 Task: Create a new meeting in Outlook for June 26, 2023, from 8:00 AM to 8:30 AM.
Action: Mouse moved to (19, 75)
Screenshot: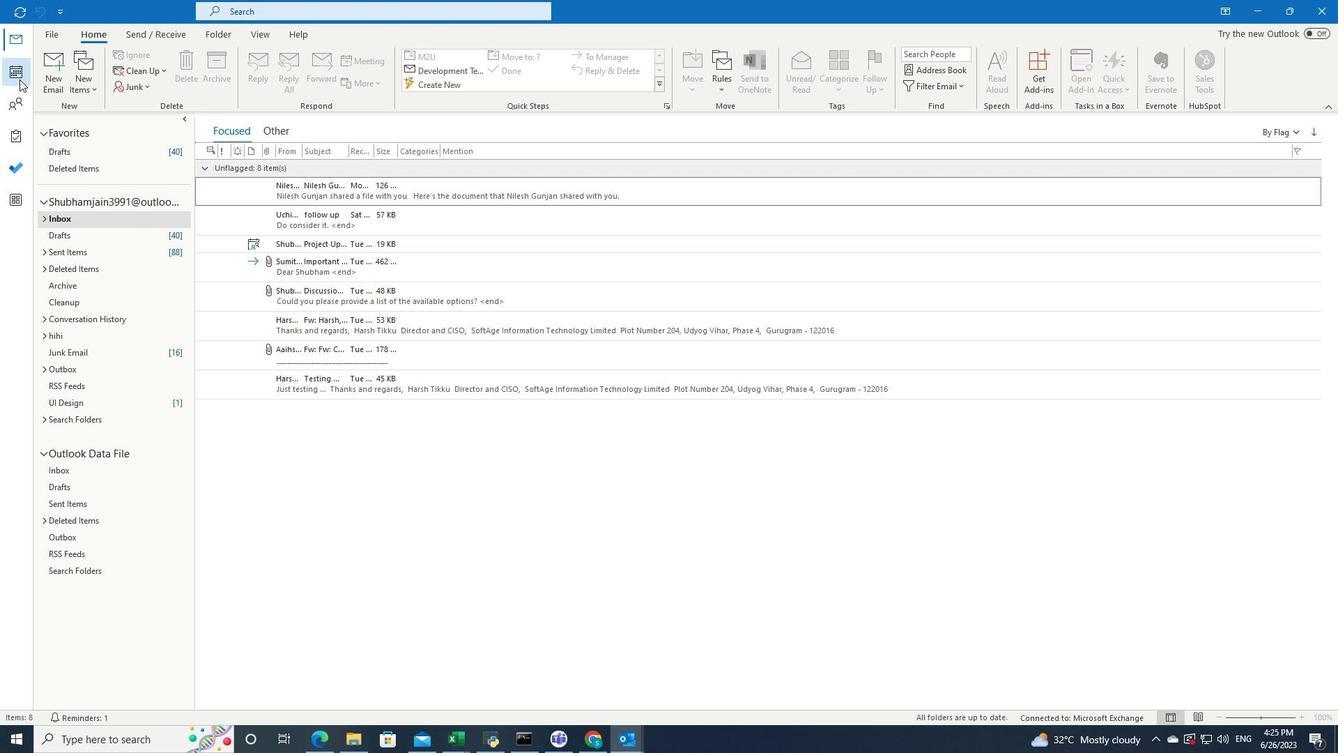 
Action: Mouse pressed left at (19, 75)
Screenshot: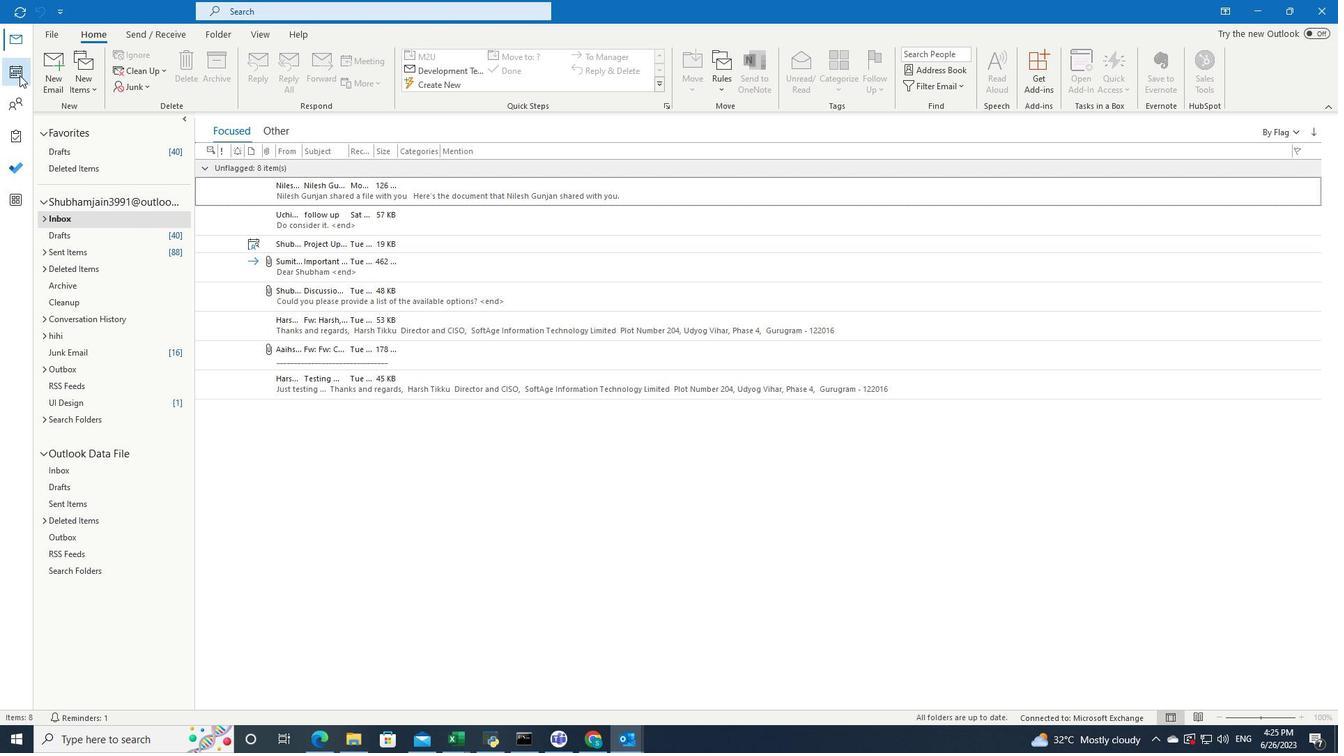 
Action: Mouse moved to (103, 71)
Screenshot: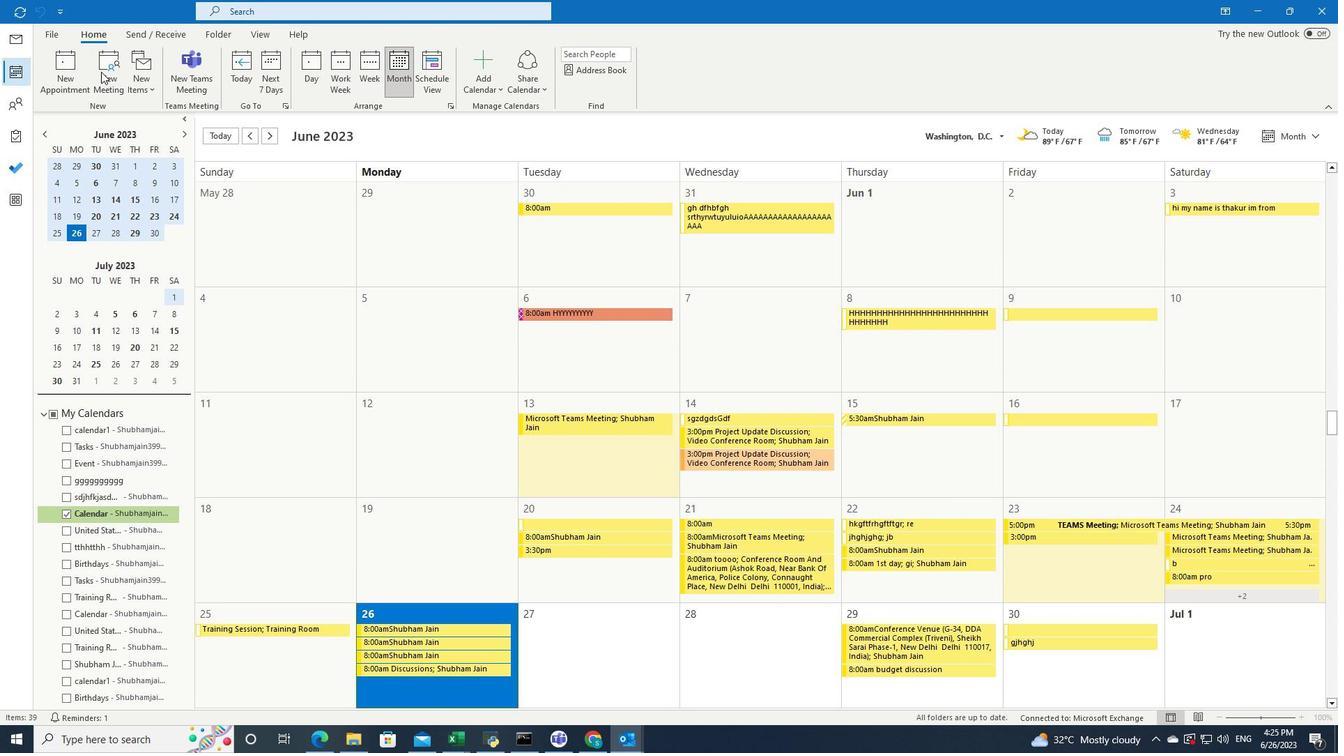 
Action: Mouse pressed left at (103, 71)
Screenshot: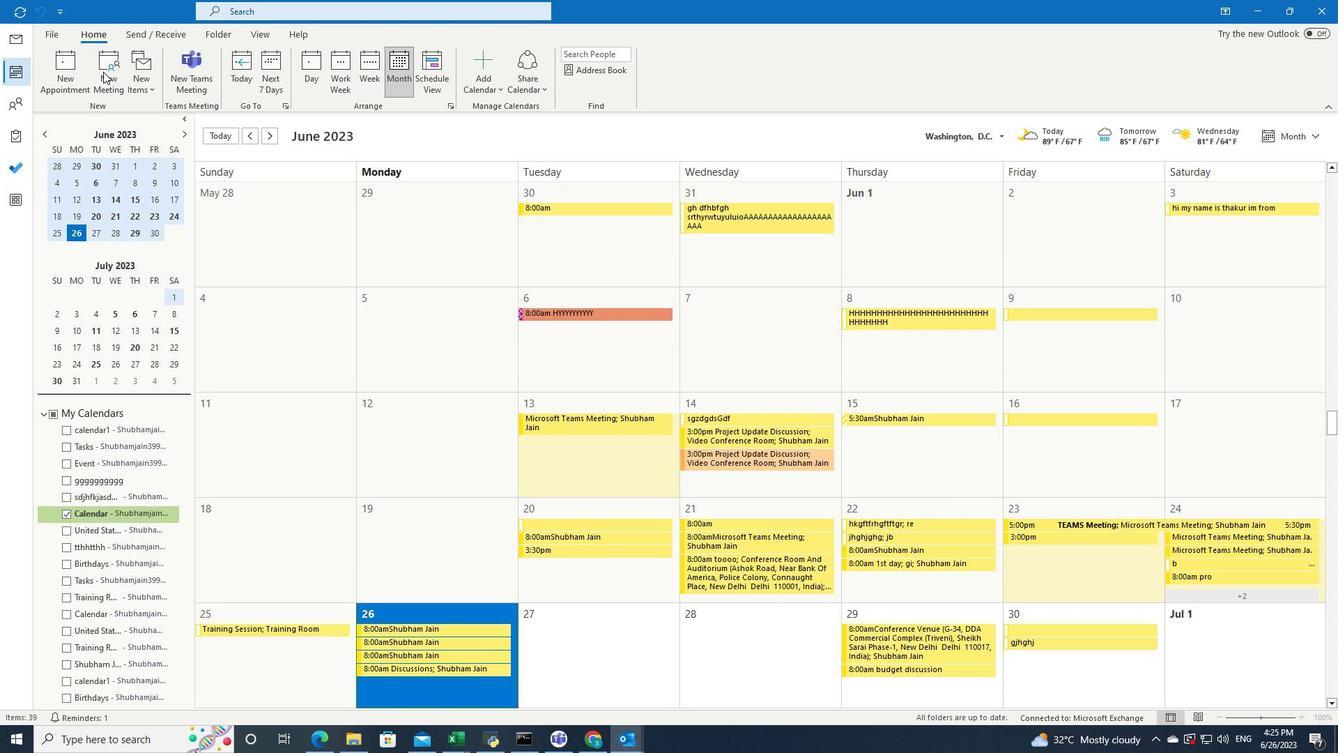 
Action: Mouse pressed left at (103, 71)
Screenshot: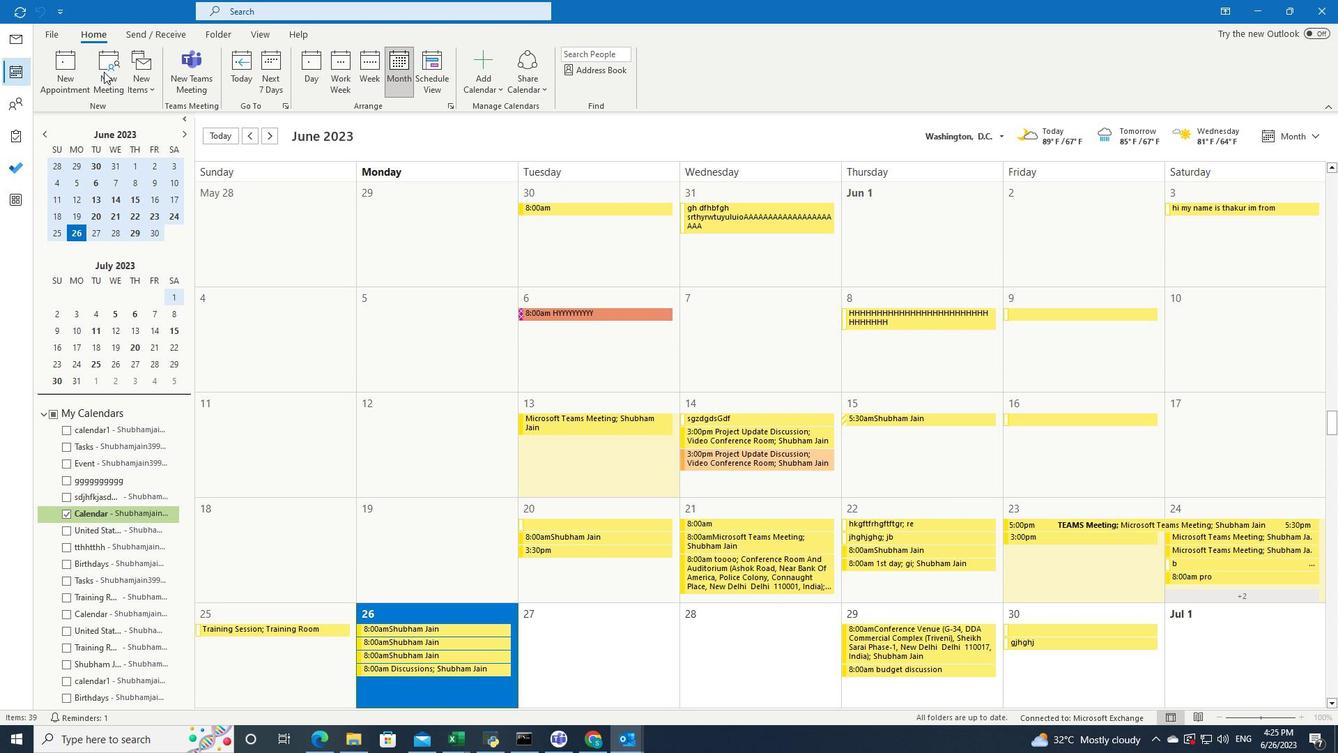 
Action: Mouse moved to (730, 78)
Screenshot: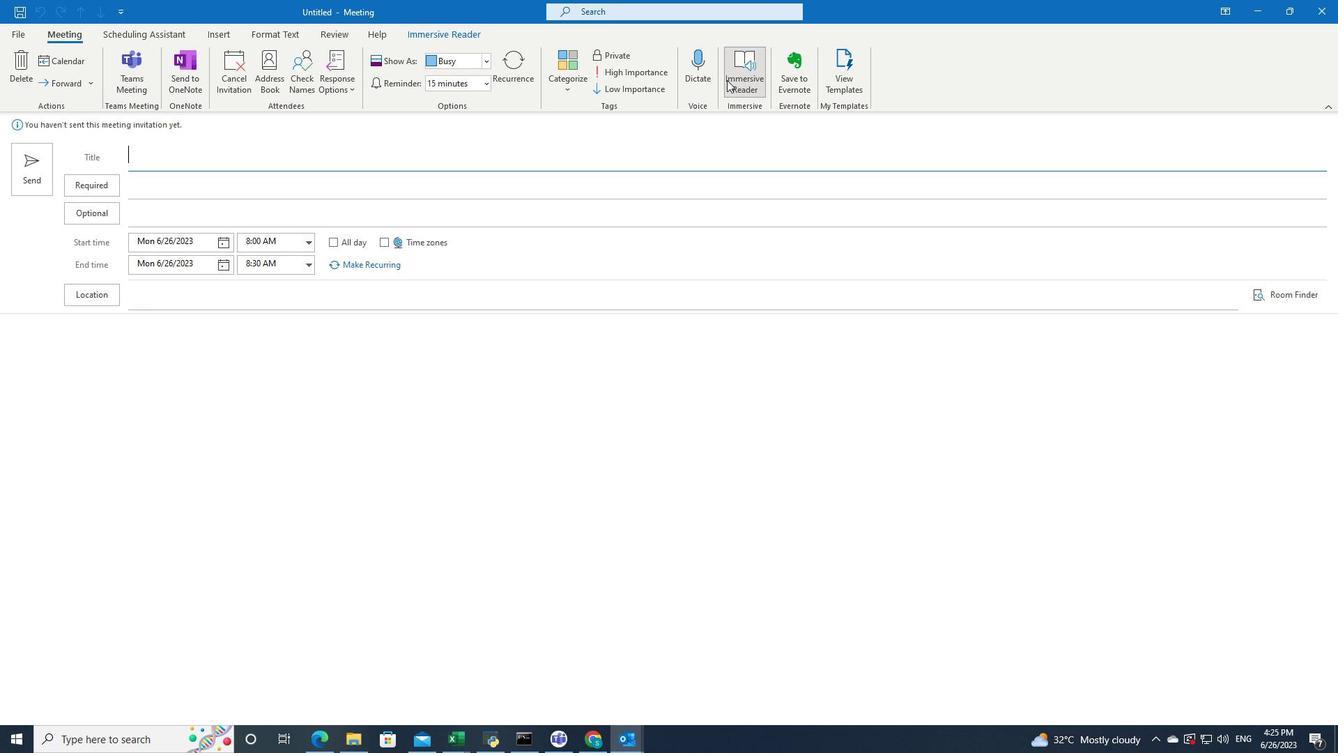 
Action: Mouse pressed left at (730, 78)
Screenshot: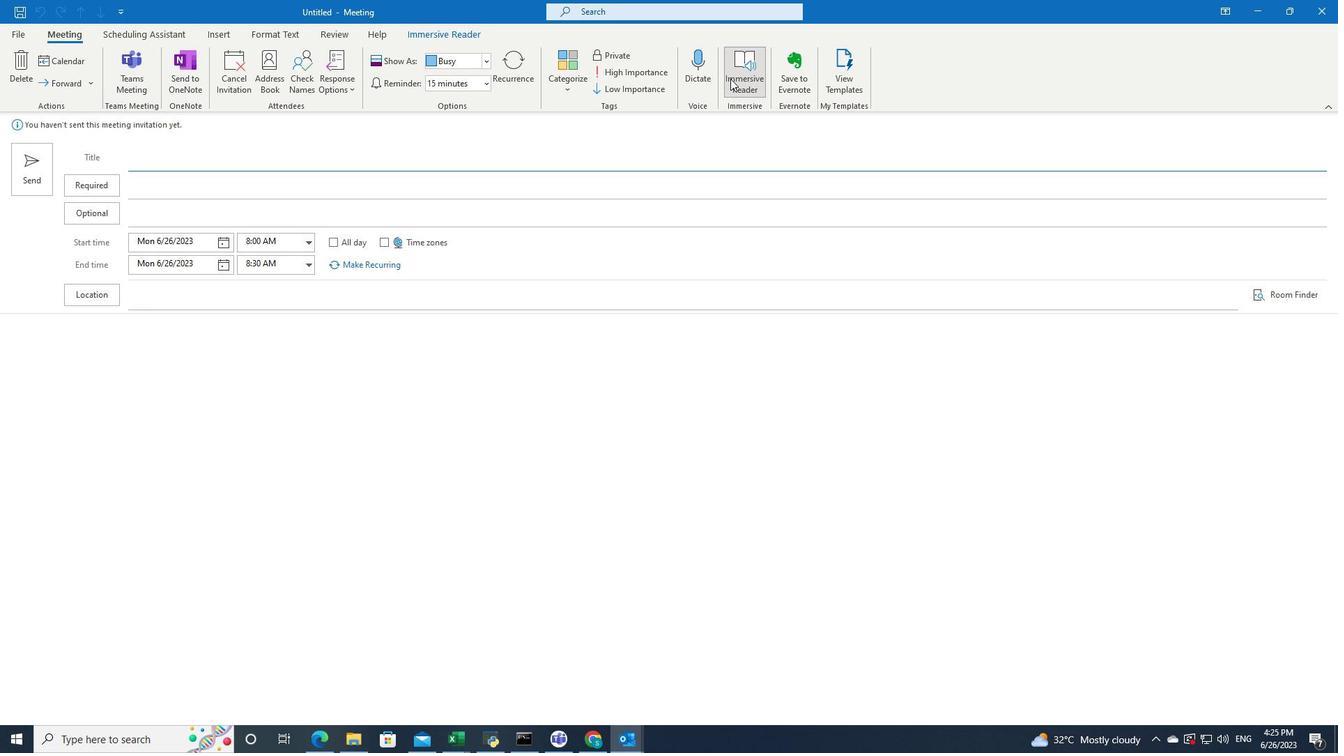 
Action: Mouse pressed left at (730, 78)
Screenshot: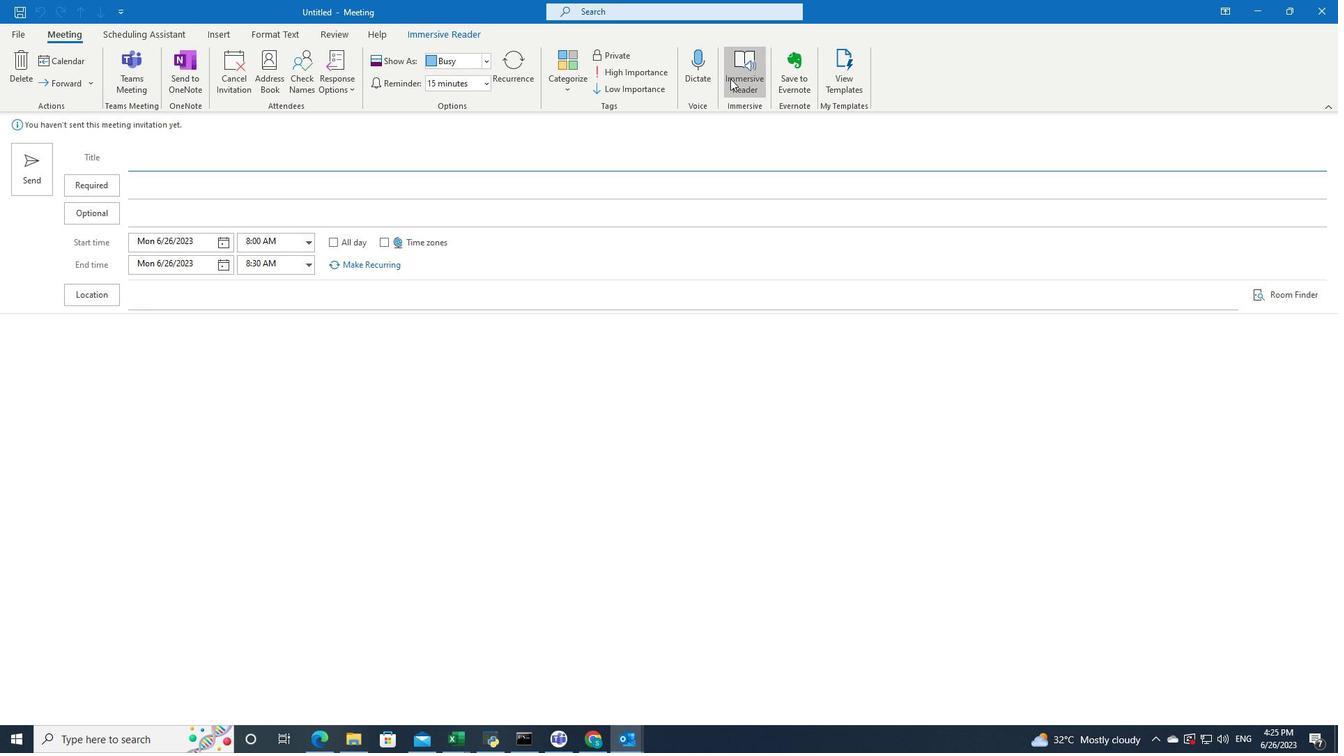 
Action: Mouse moved to (118, 374)
Screenshot: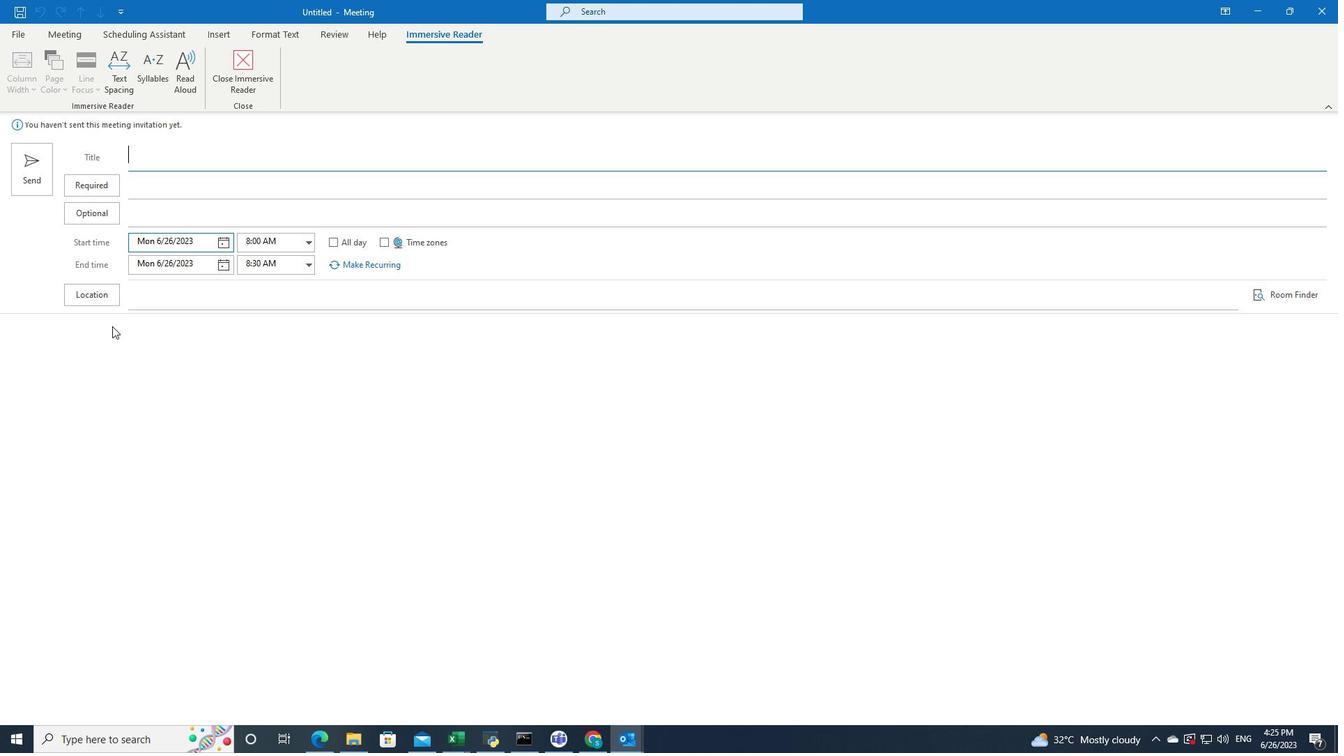 
Action: Mouse pressed left at (118, 374)
Screenshot: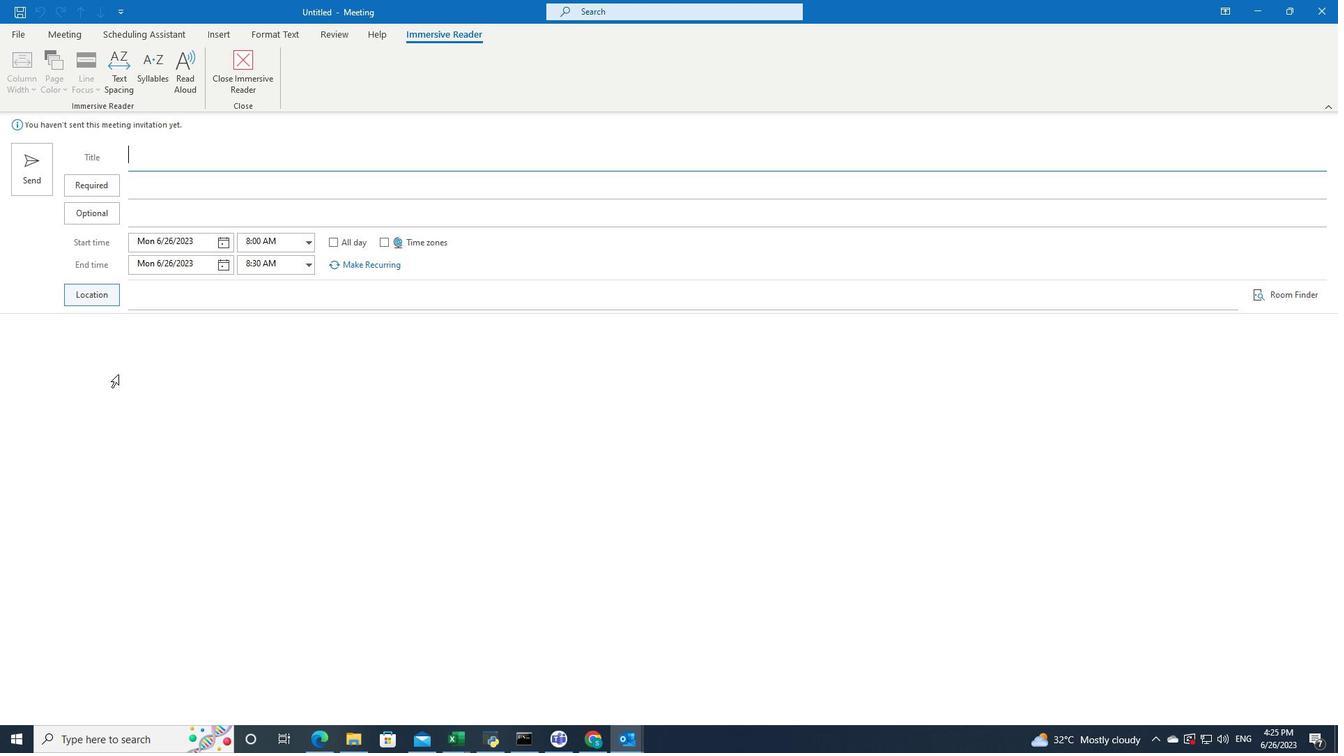 
Action: Mouse moved to (26, 87)
Screenshot: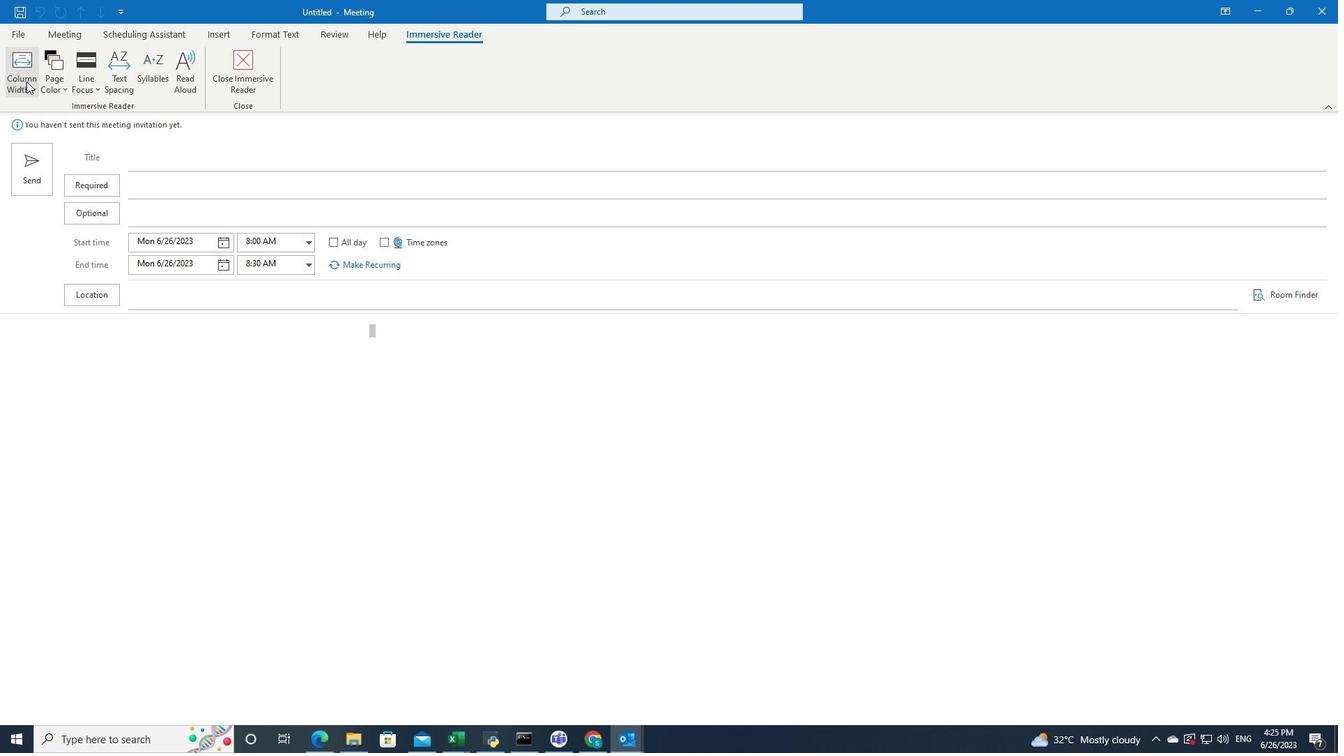 
Action: Mouse pressed left at (26, 87)
Screenshot: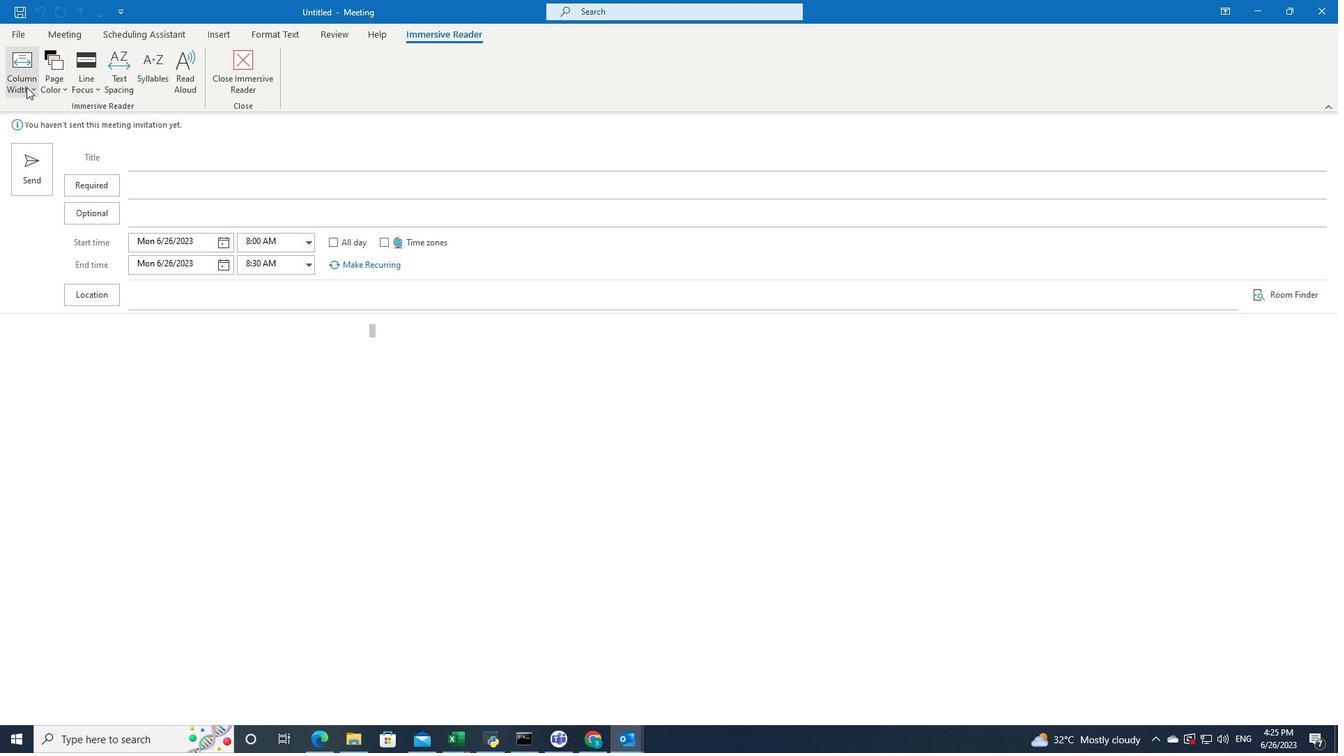
Action: Mouse moved to (40, 117)
Screenshot: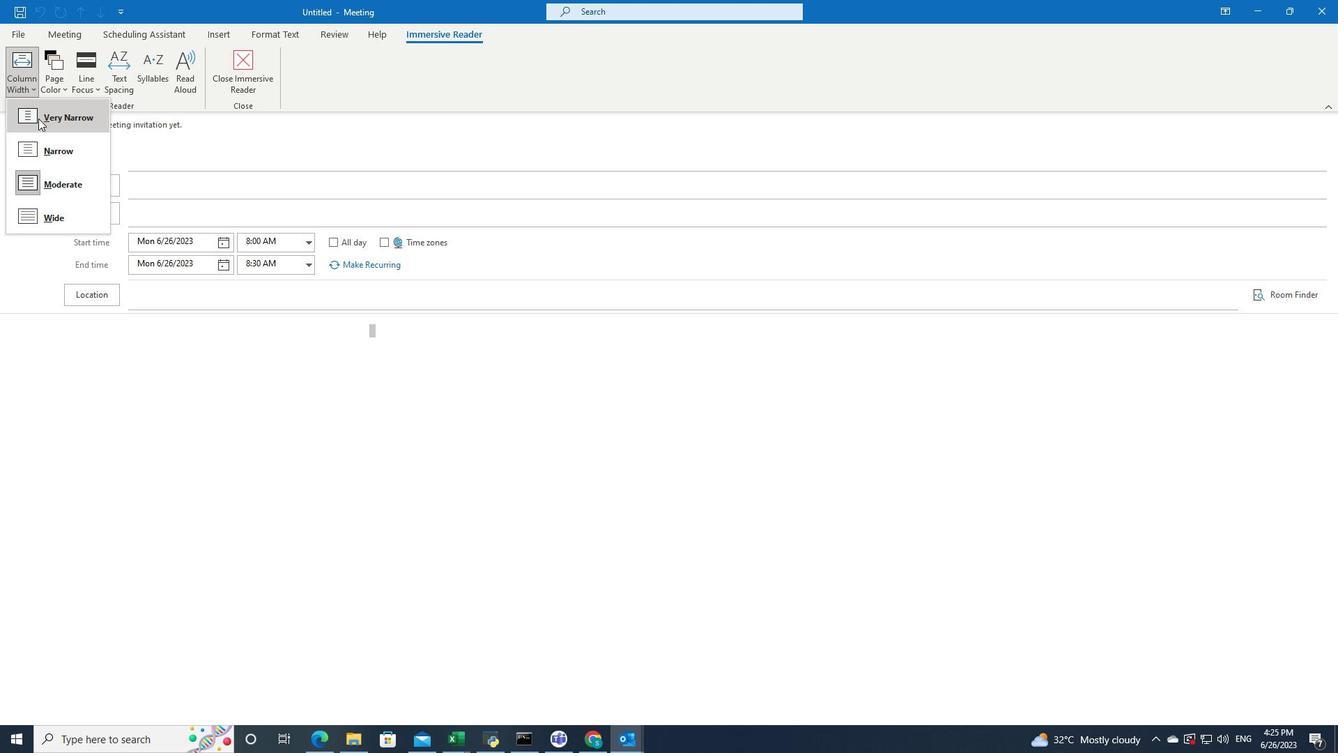
Action: Mouse pressed left at (40, 117)
Screenshot: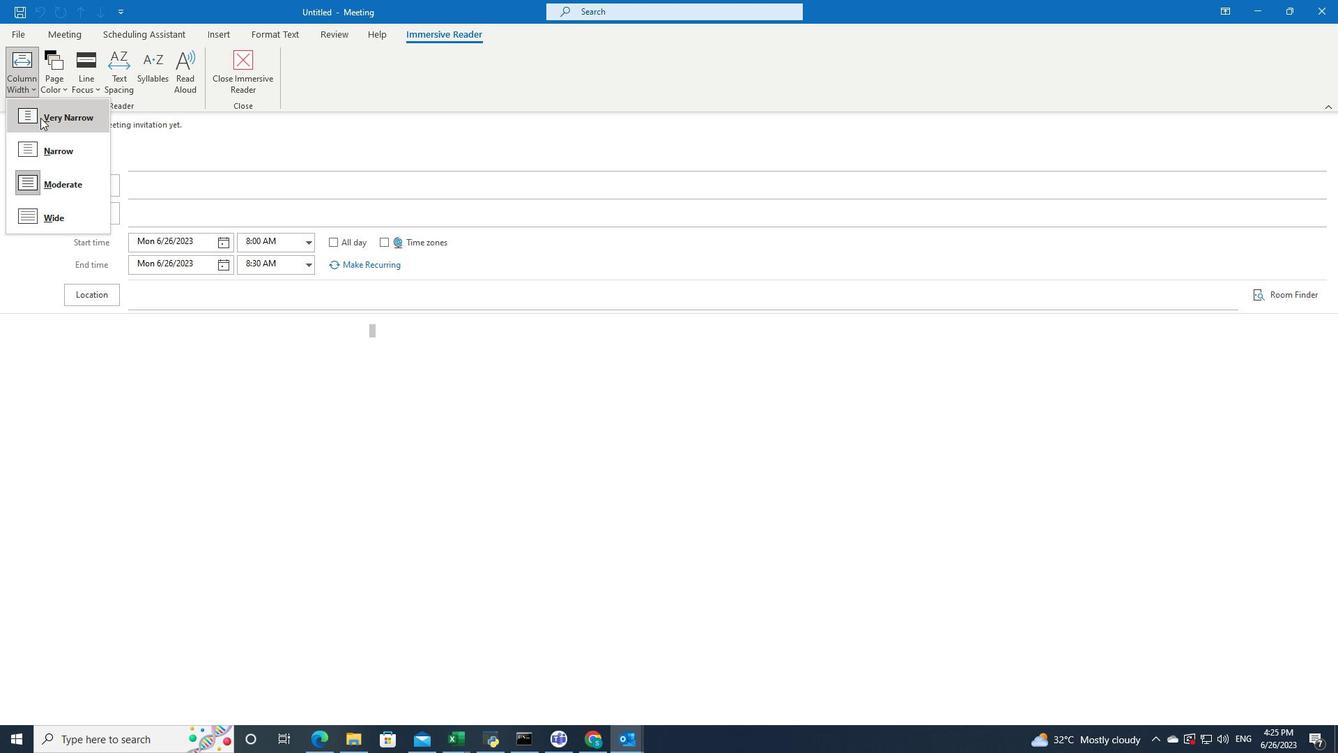 
